 Task: Change the HDMI/SPDIF audio passthrough to Disabled.
Action: Mouse moved to (111, 14)
Screenshot: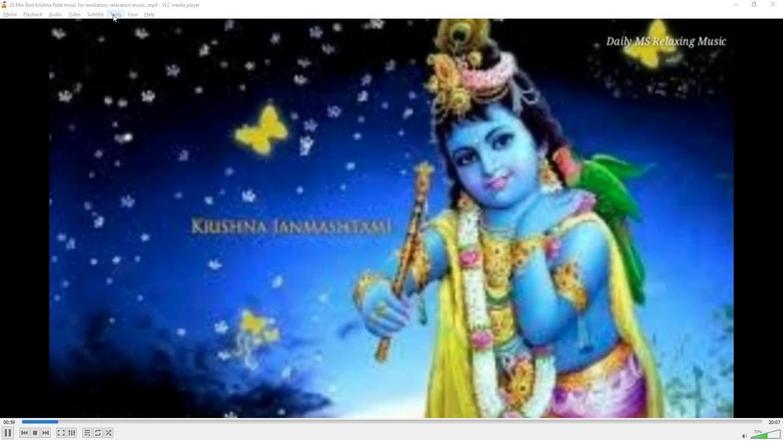 
Action: Mouse pressed left at (111, 14)
Screenshot: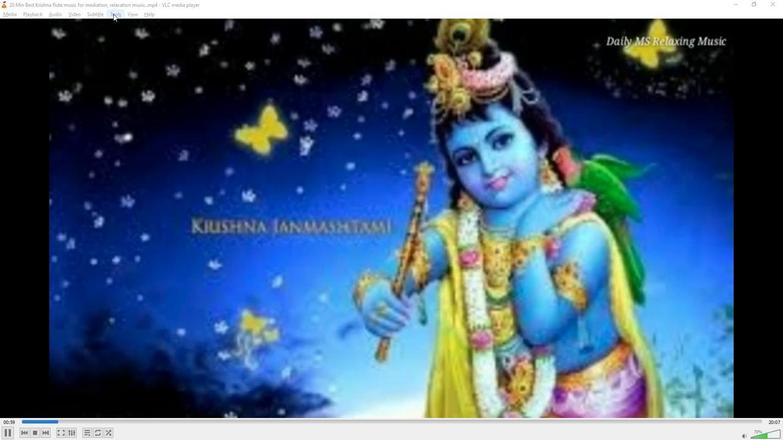 
Action: Mouse moved to (121, 111)
Screenshot: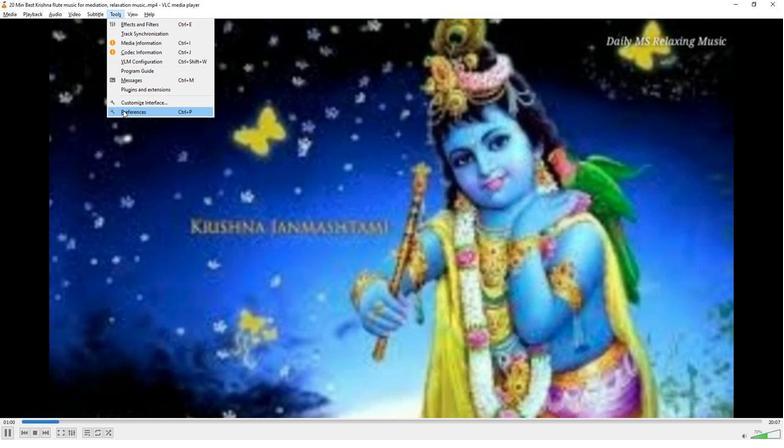 
Action: Mouse pressed left at (121, 111)
Screenshot: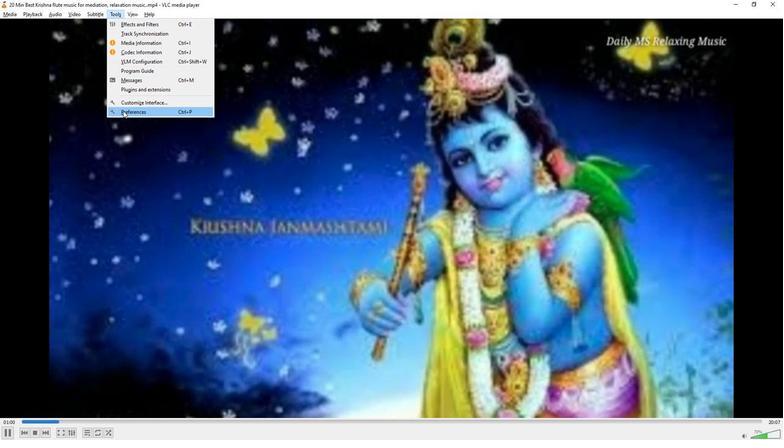 
Action: Mouse moved to (256, 358)
Screenshot: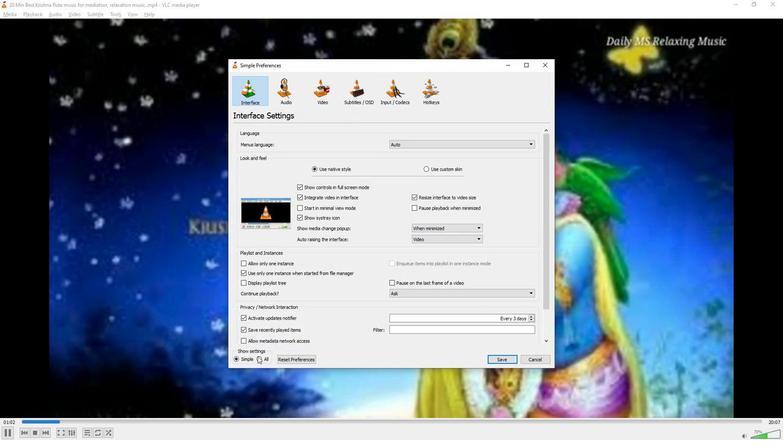 
Action: Mouse pressed left at (256, 358)
Screenshot: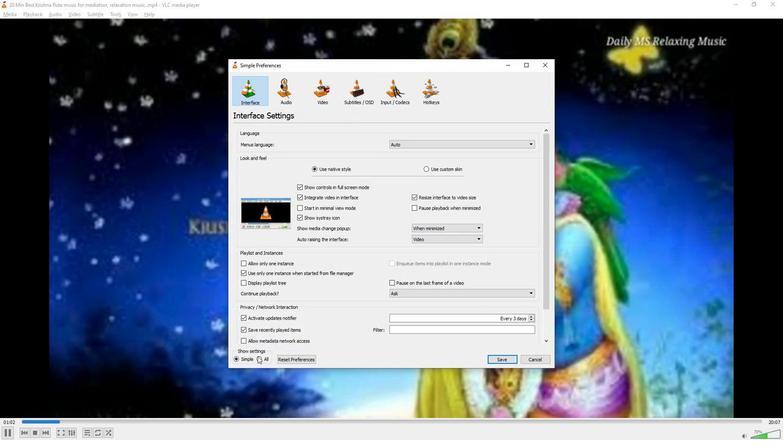 
Action: Mouse moved to (248, 187)
Screenshot: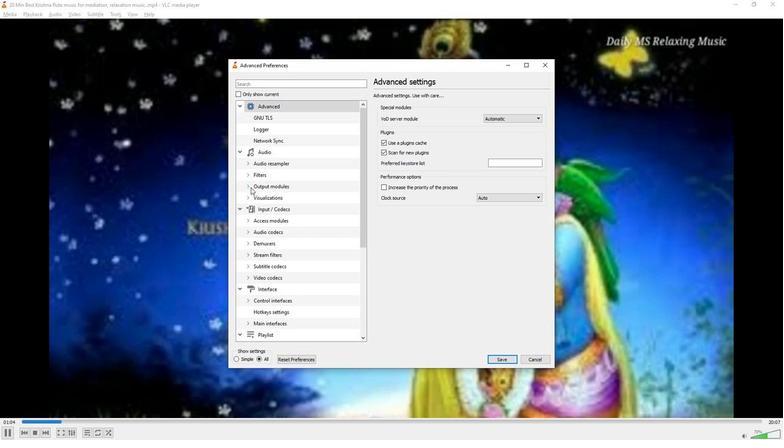 
Action: Mouse pressed left at (248, 187)
Screenshot: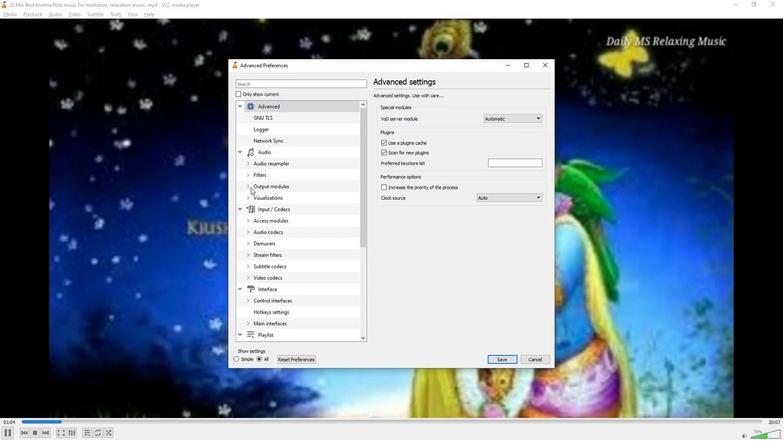 
Action: Mouse moved to (266, 220)
Screenshot: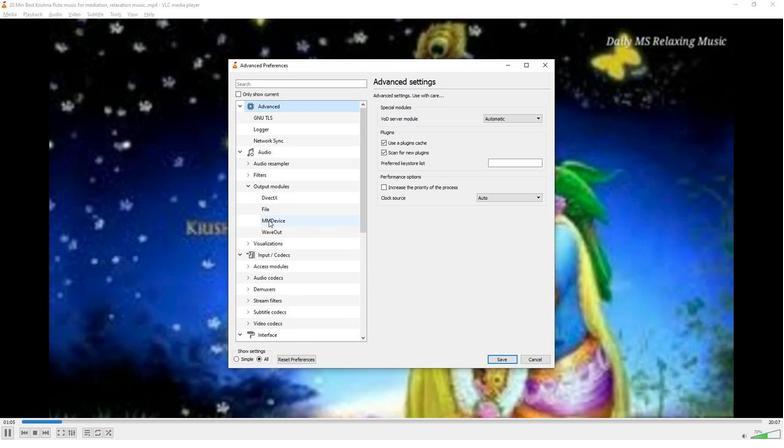 
Action: Mouse pressed left at (266, 220)
Screenshot: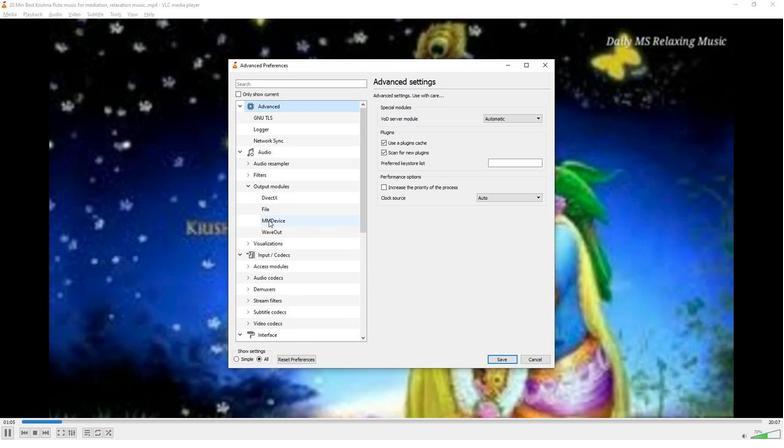 
Action: Mouse moved to (495, 120)
Screenshot: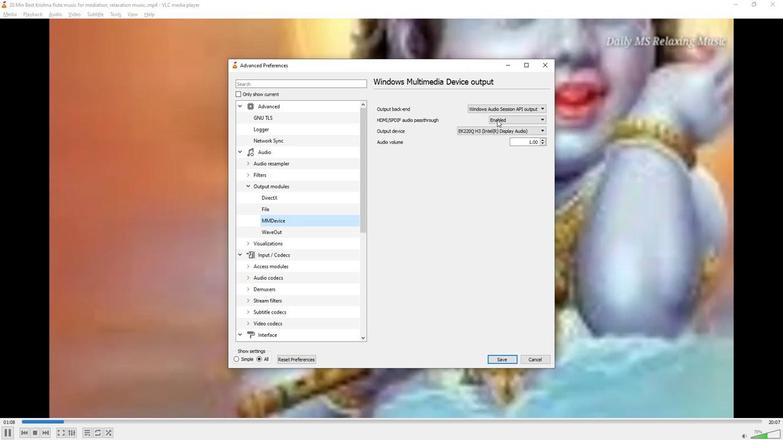 
Action: Mouse pressed left at (495, 120)
Screenshot: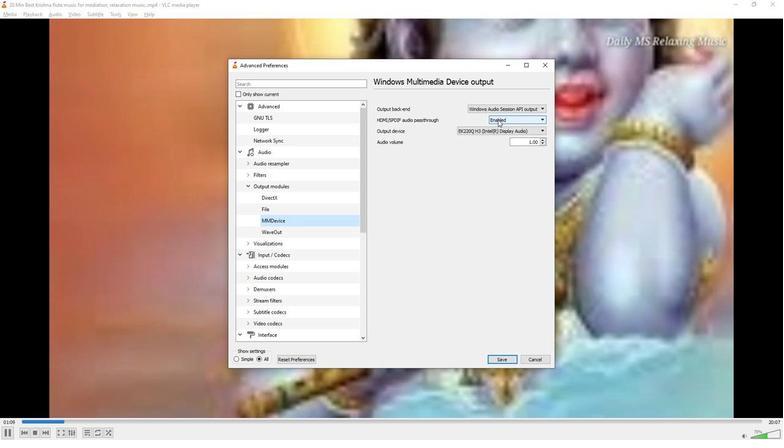 
Action: Mouse moved to (496, 124)
Screenshot: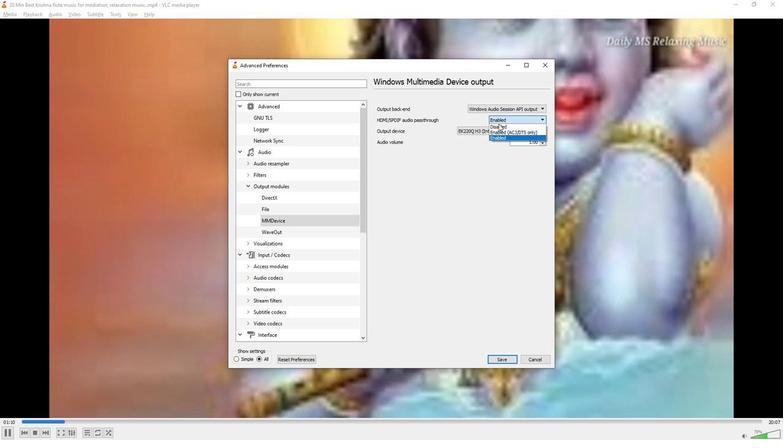 
Action: Mouse pressed left at (496, 124)
Screenshot: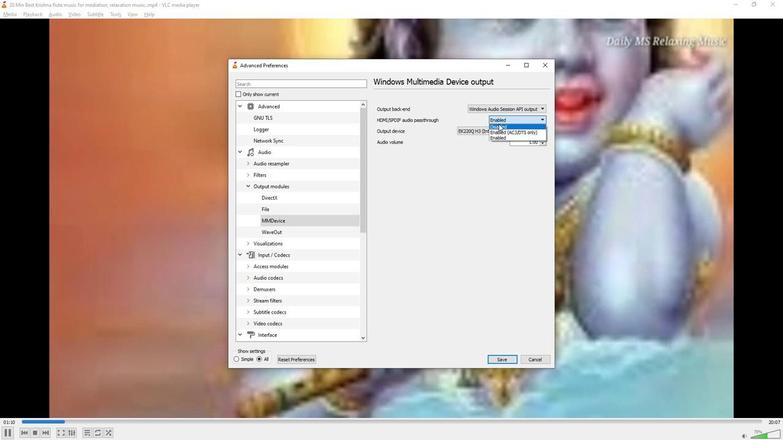 
Action: Mouse moved to (443, 185)
Screenshot: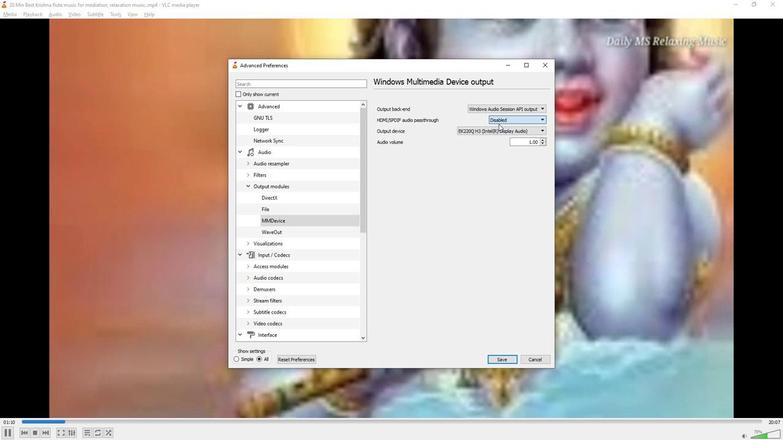 
